 Task: Look for the guest house.
Action: Mouse moved to (1033, 171)
Screenshot: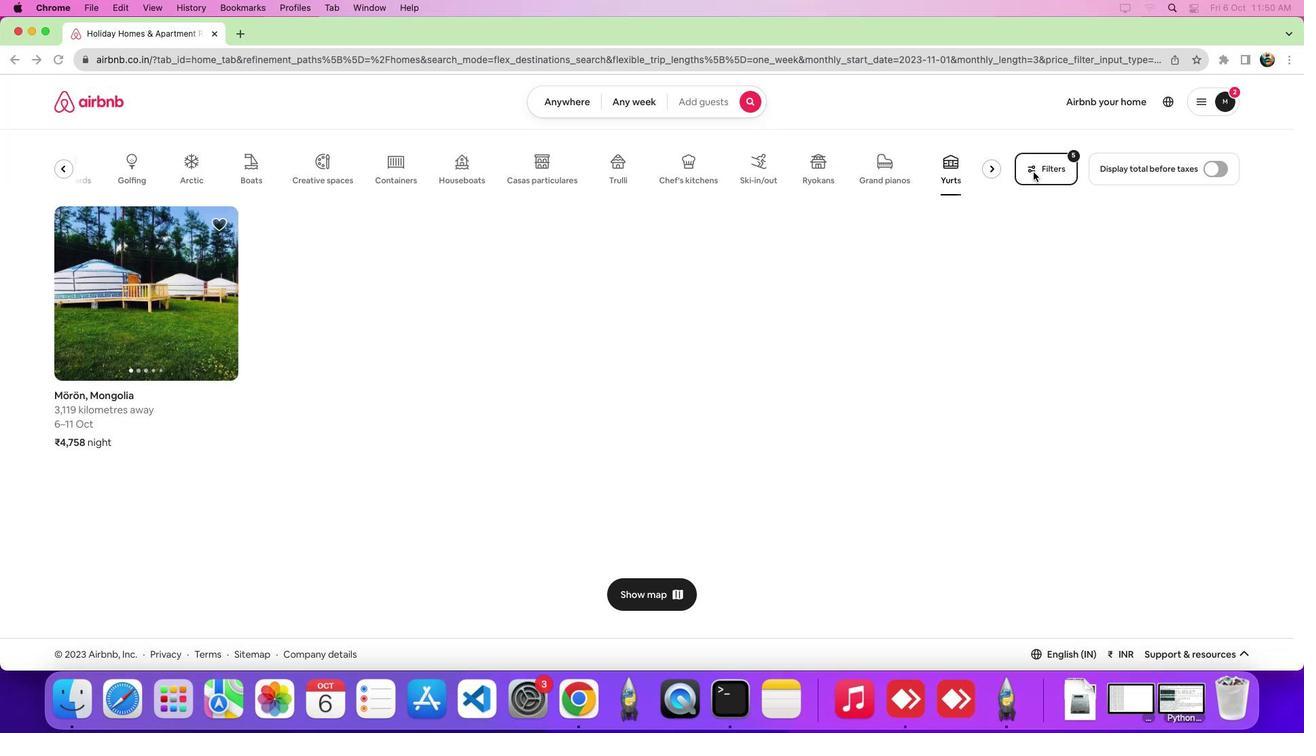 
Action: Mouse pressed left at (1033, 171)
Screenshot: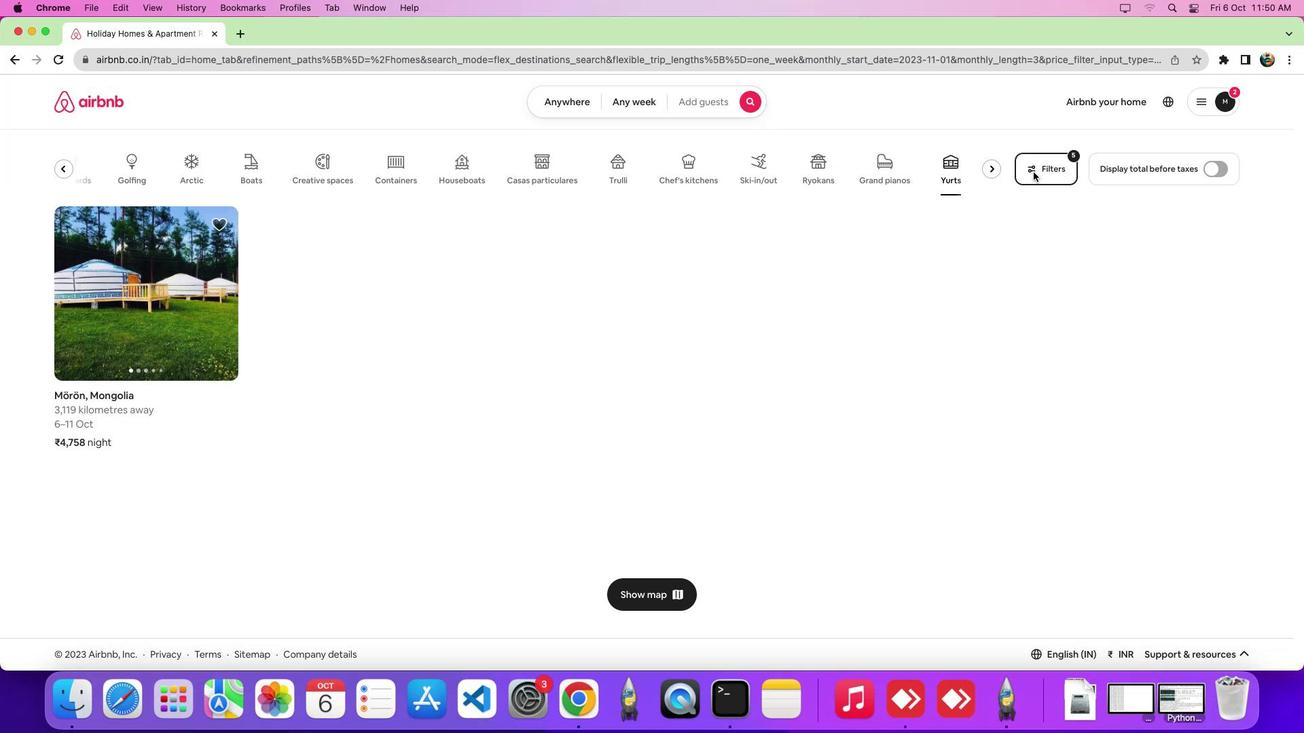 
Action: Mouse pressed left at (1033, 171)
Screenshot: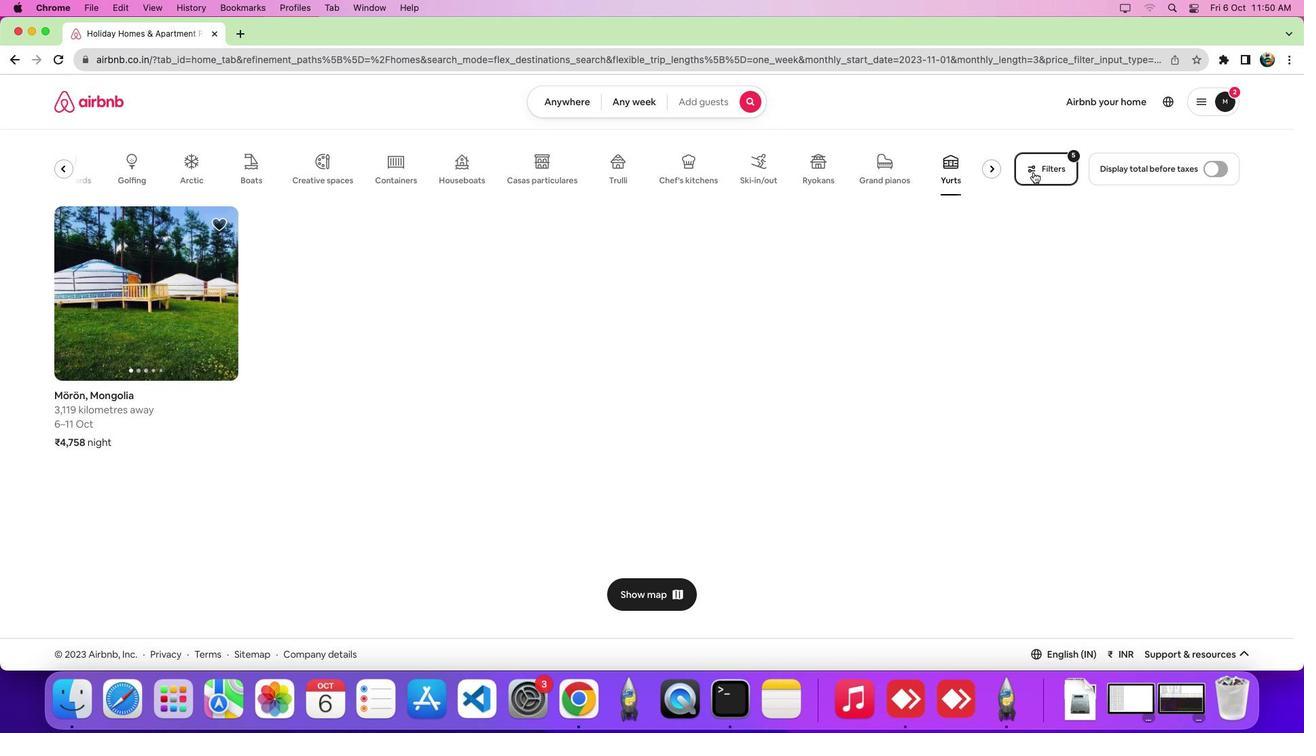 
Action: Mouse moved to (510, 236)
Screenshot: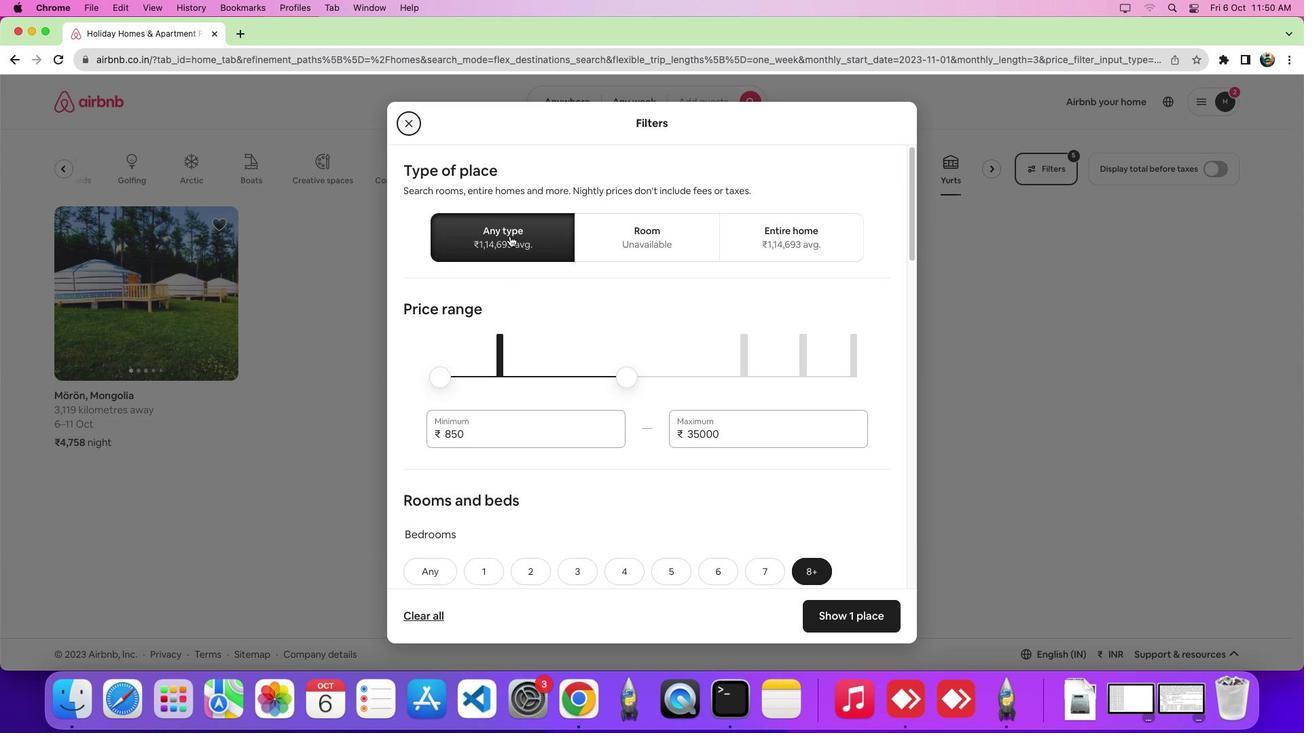 
Action: Mouse pressed left at (510, 236)
Screenshot: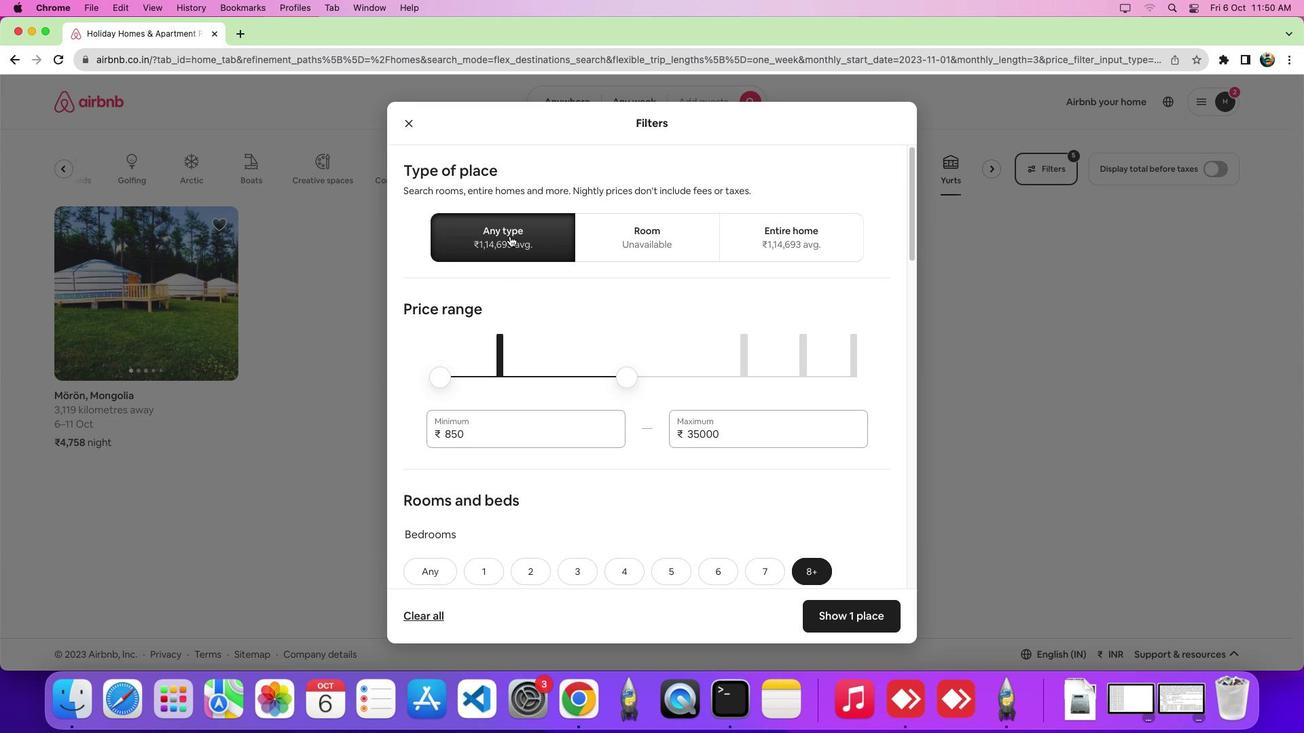 
Action: Mouse scrolled (510, 236) with delta (0, 0)
Screenshot: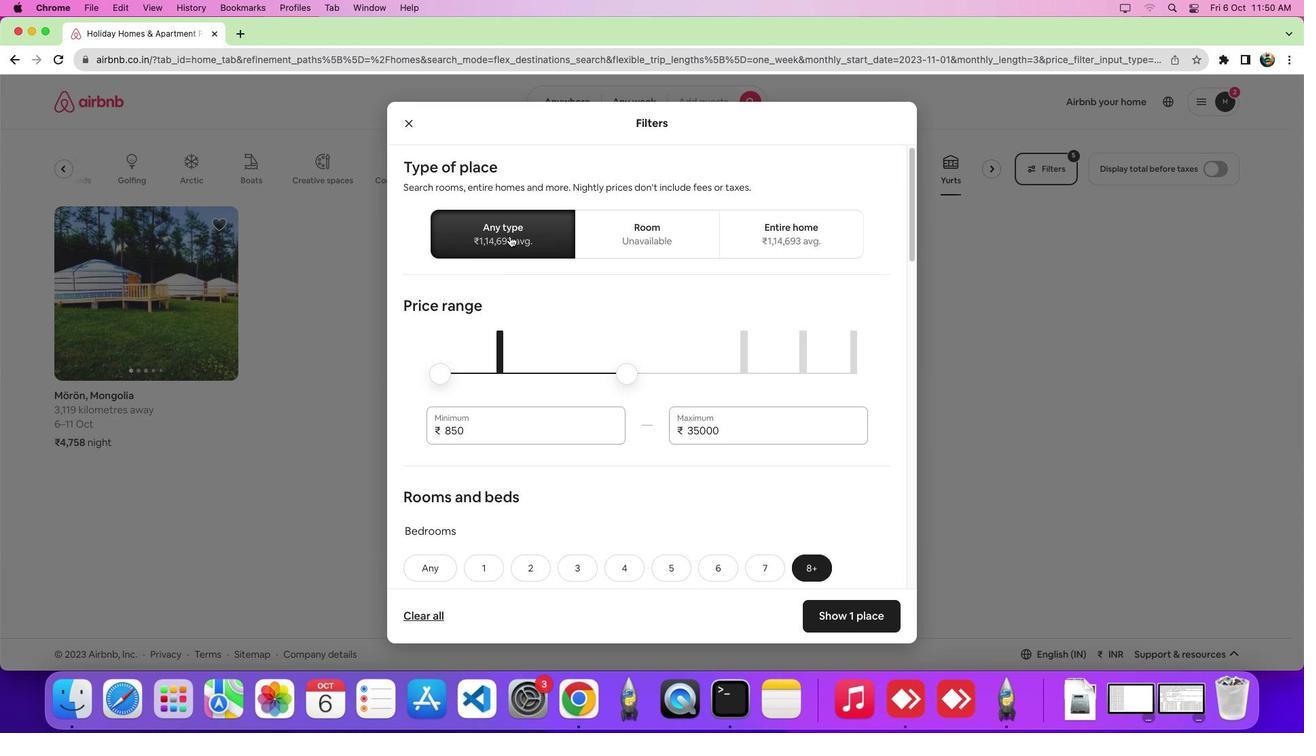 
Action: Mouse scrolled (510, 236) with delta (0, 0)
Screenshot: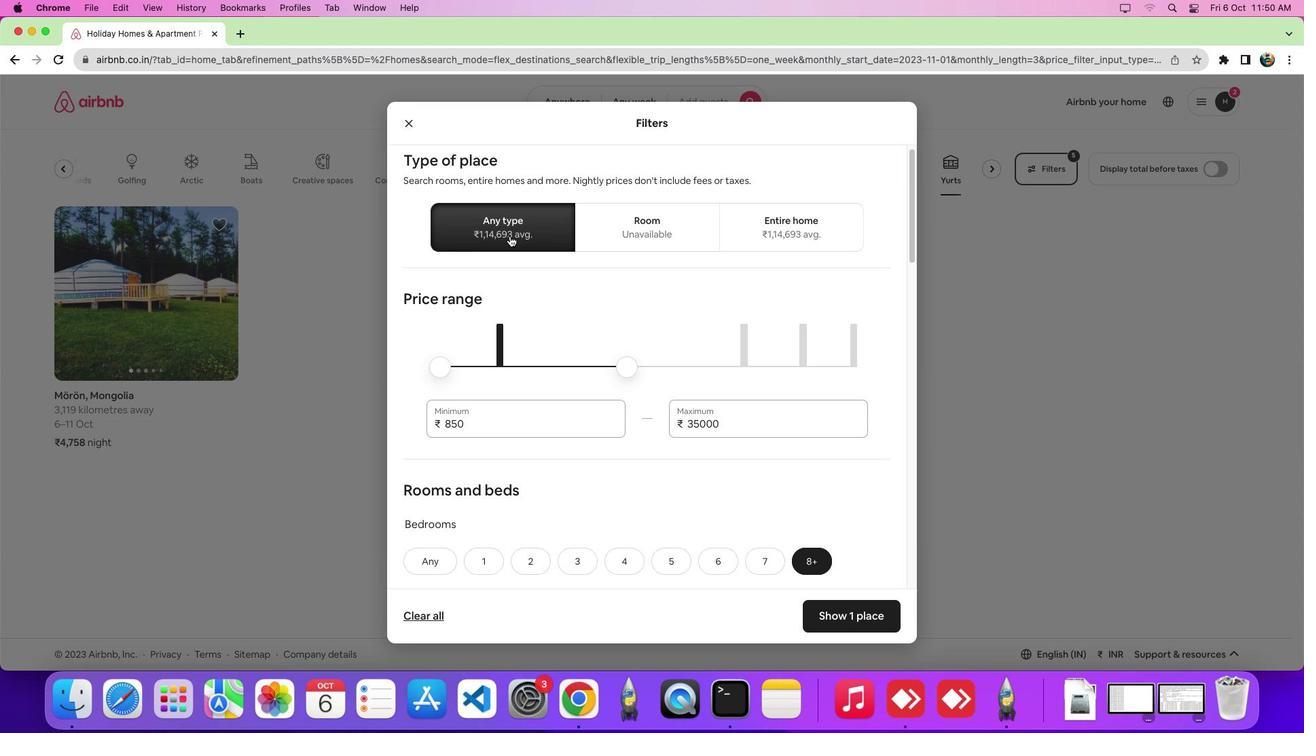 
Action: Mouse scrolled (510, 236) with delta (0, -1)
Screenshot: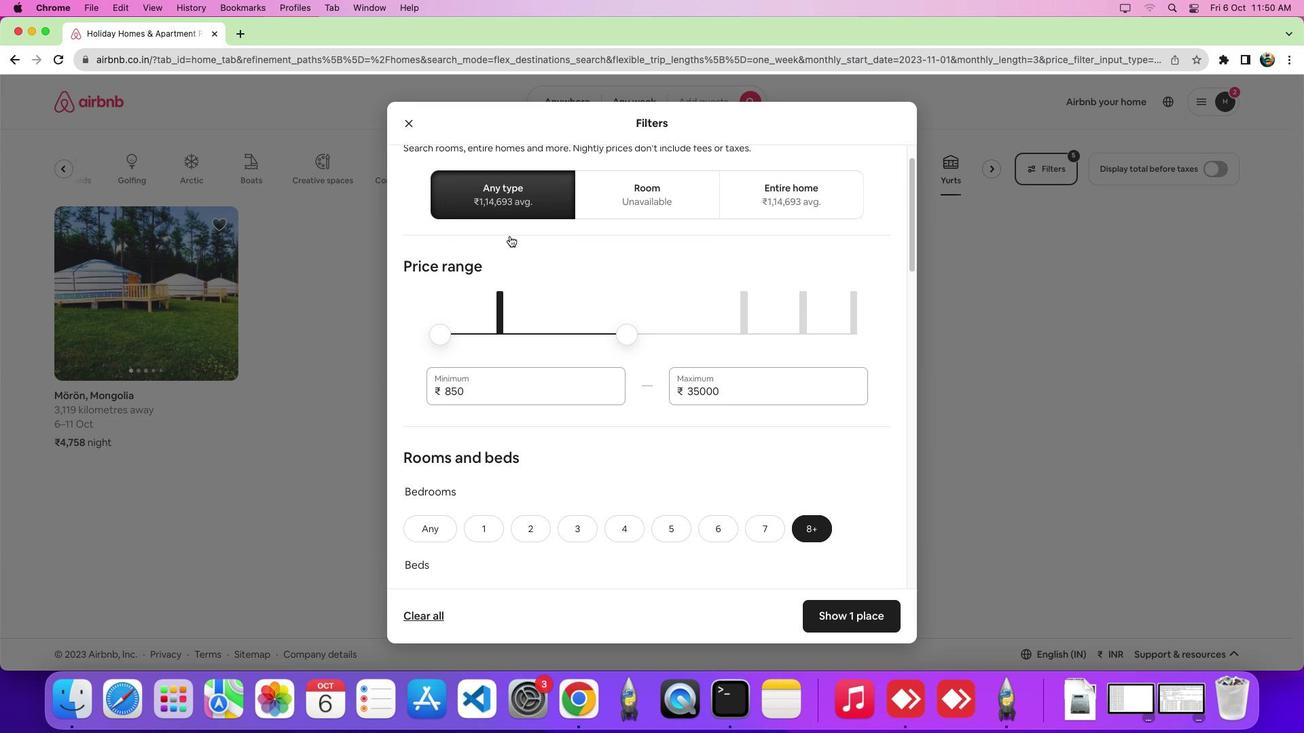 
Action: Mouse scrolled (510, 236) with delta (0, -2)
Screenshot: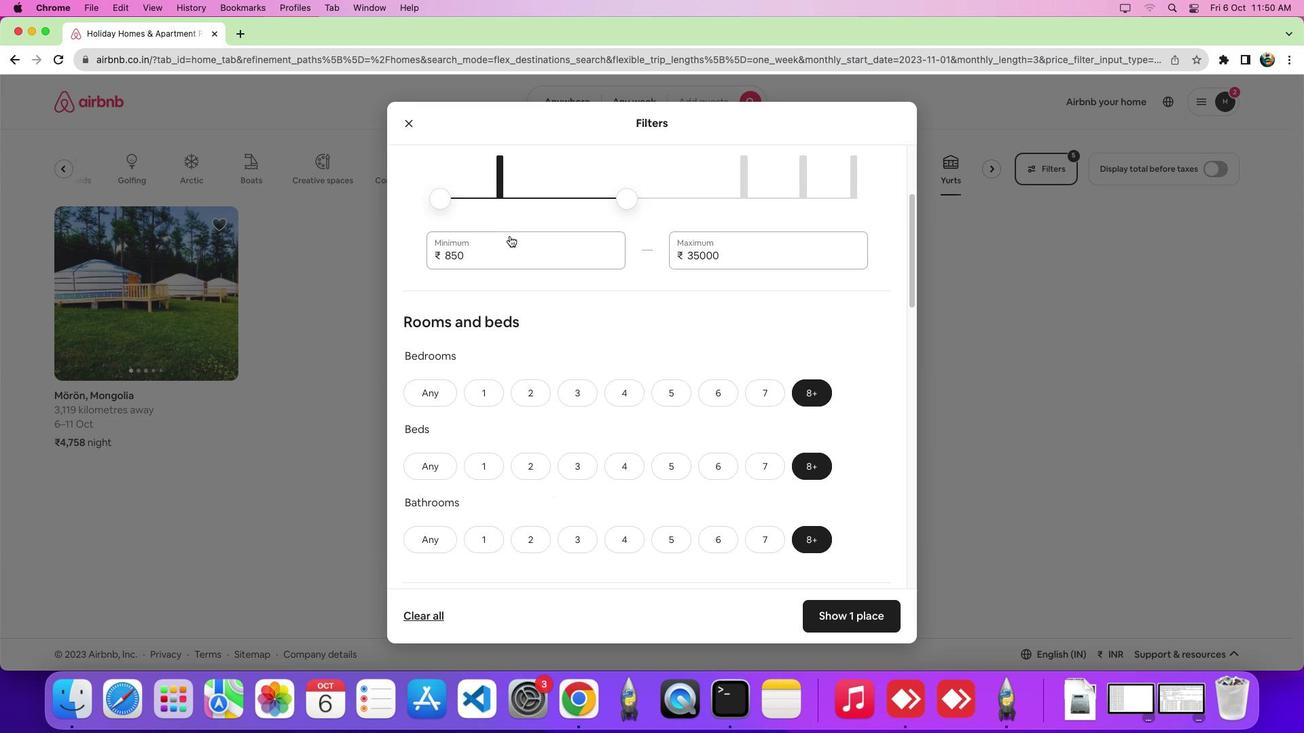 
Action: Mouse moved to (536, 290)
Screenshot: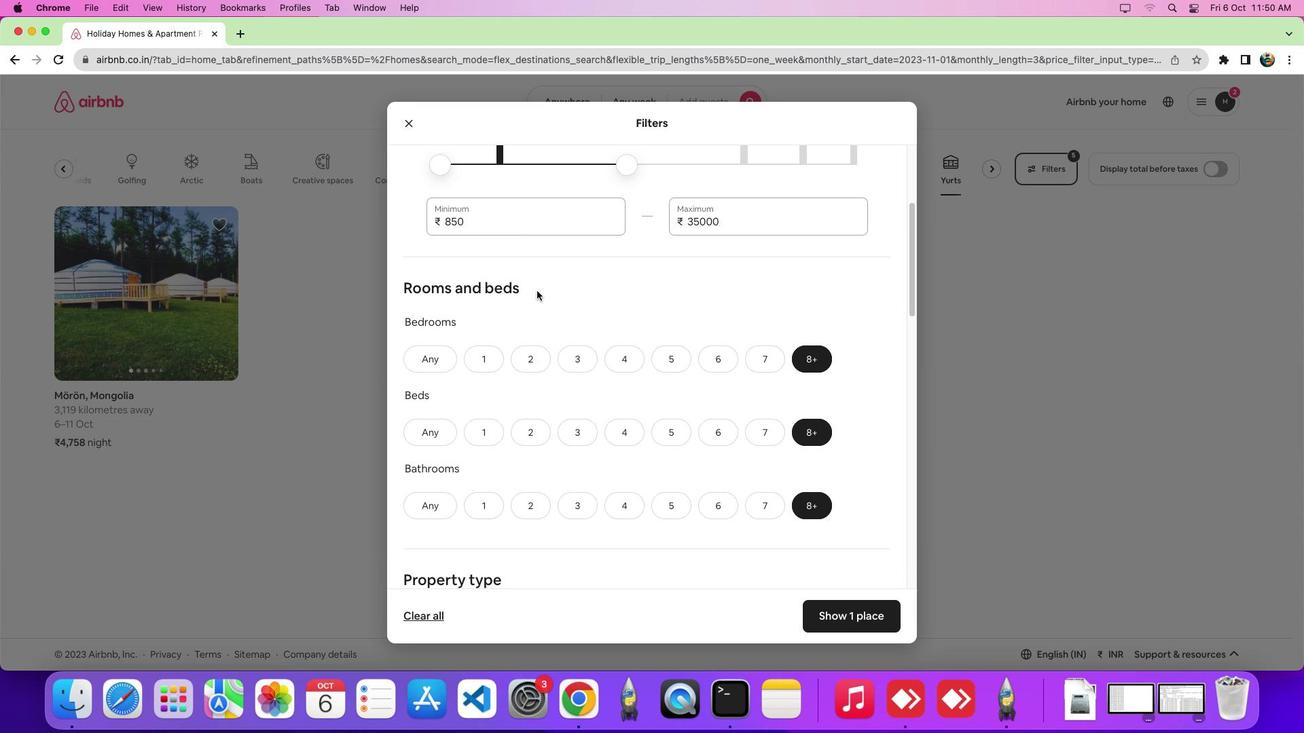 
Action: Mouse scrolled (536, 290) with delta (0, 0)
Screenshot: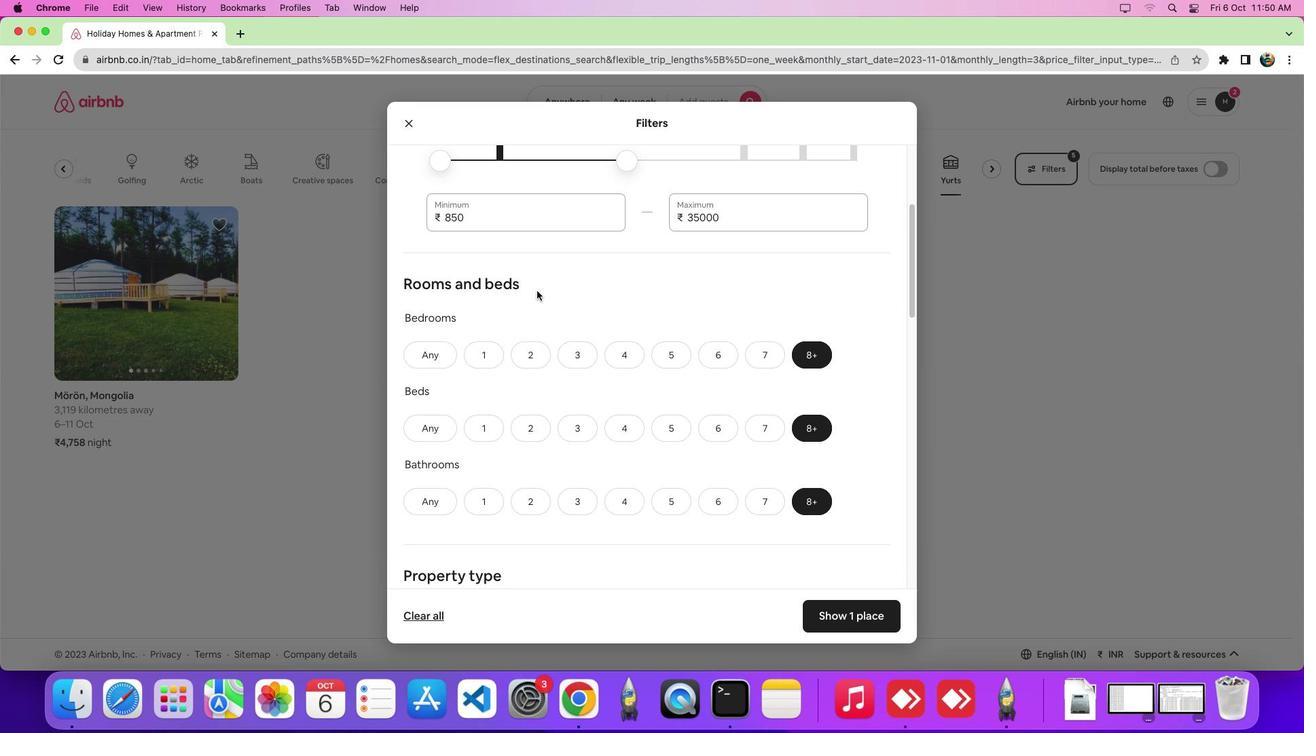 
Action: Mouse scrolled (536, 290) with delta (0, 0)
Screenshot: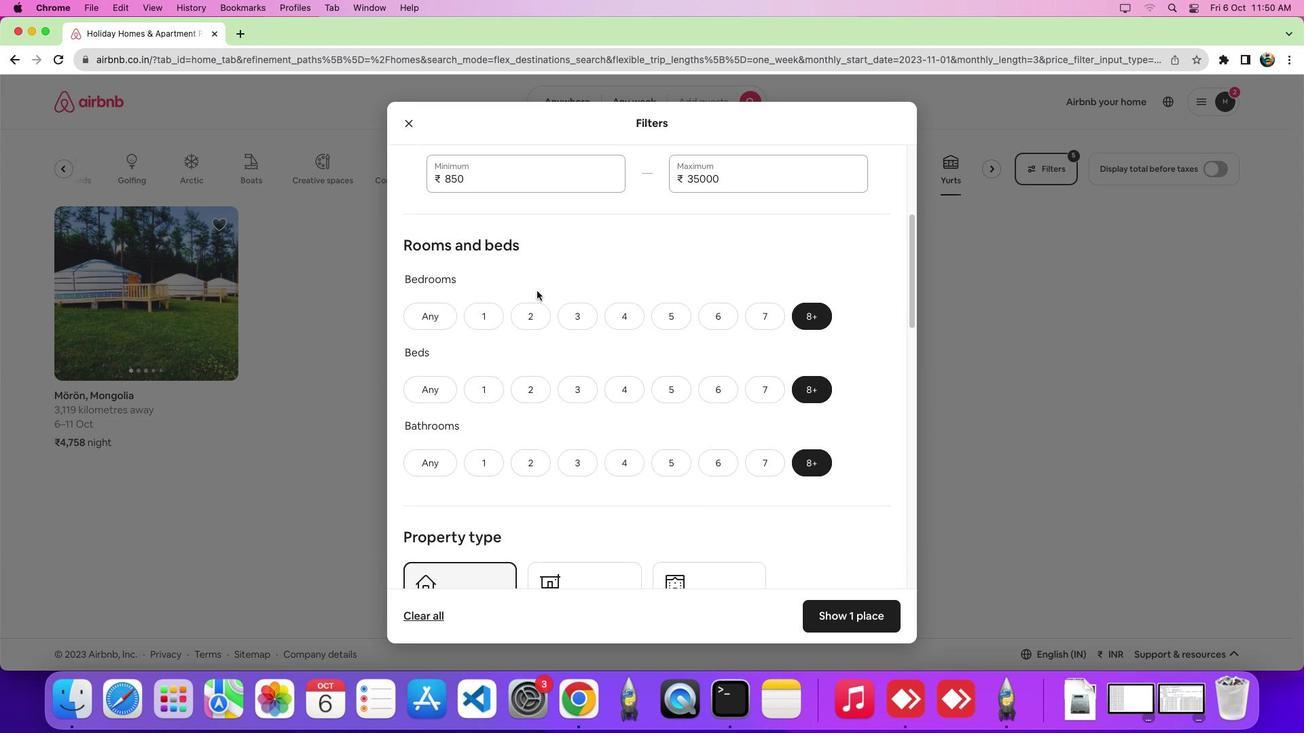 
Action: Mouse scrolled (536, 290) with delta (0, -2)
Screenshot: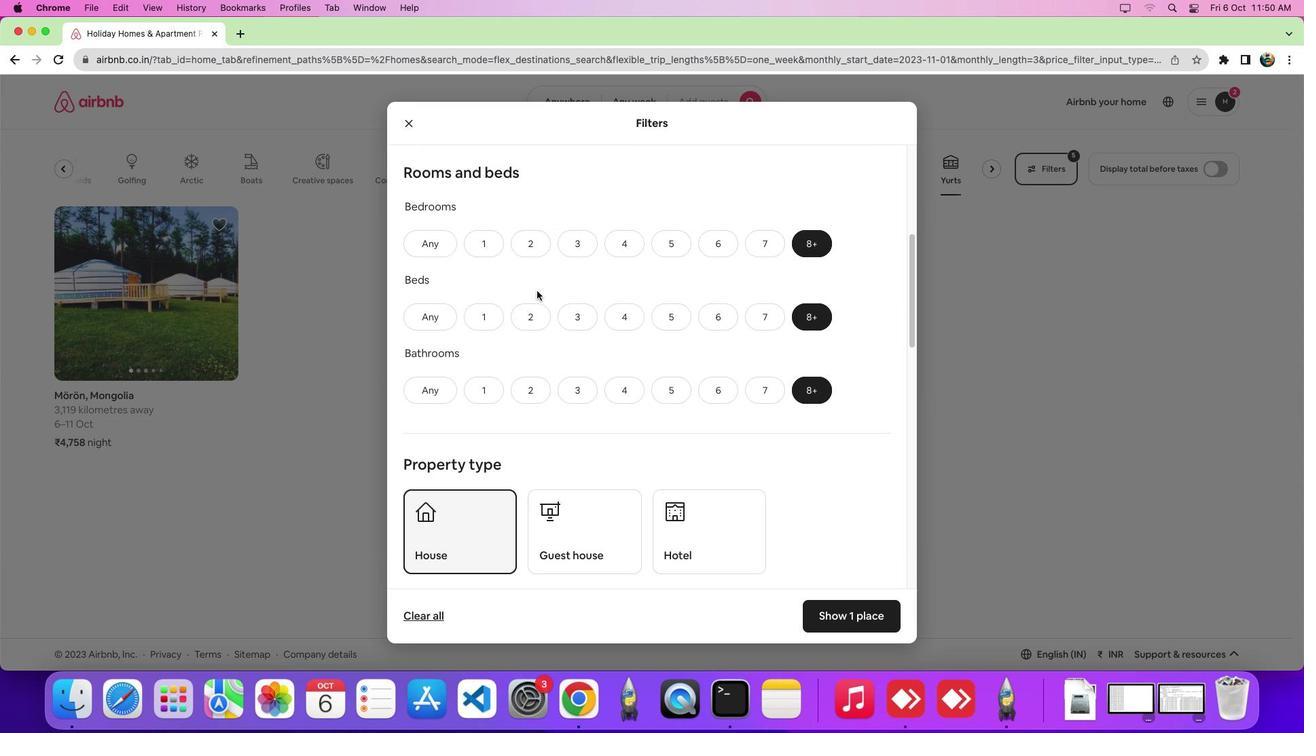 
Action: Mouse moved to (578, 491)
Screenshot: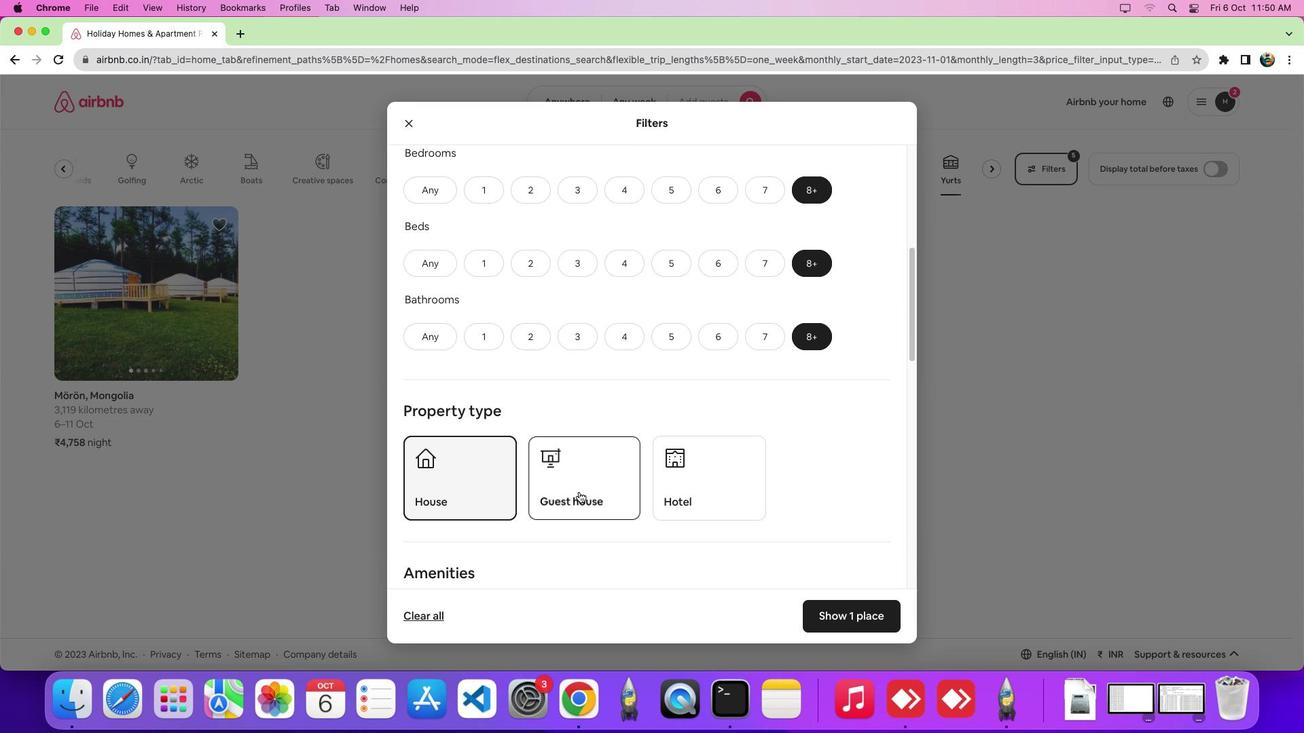
Action: Mouse pressed left at (578, 491)
Screenshot: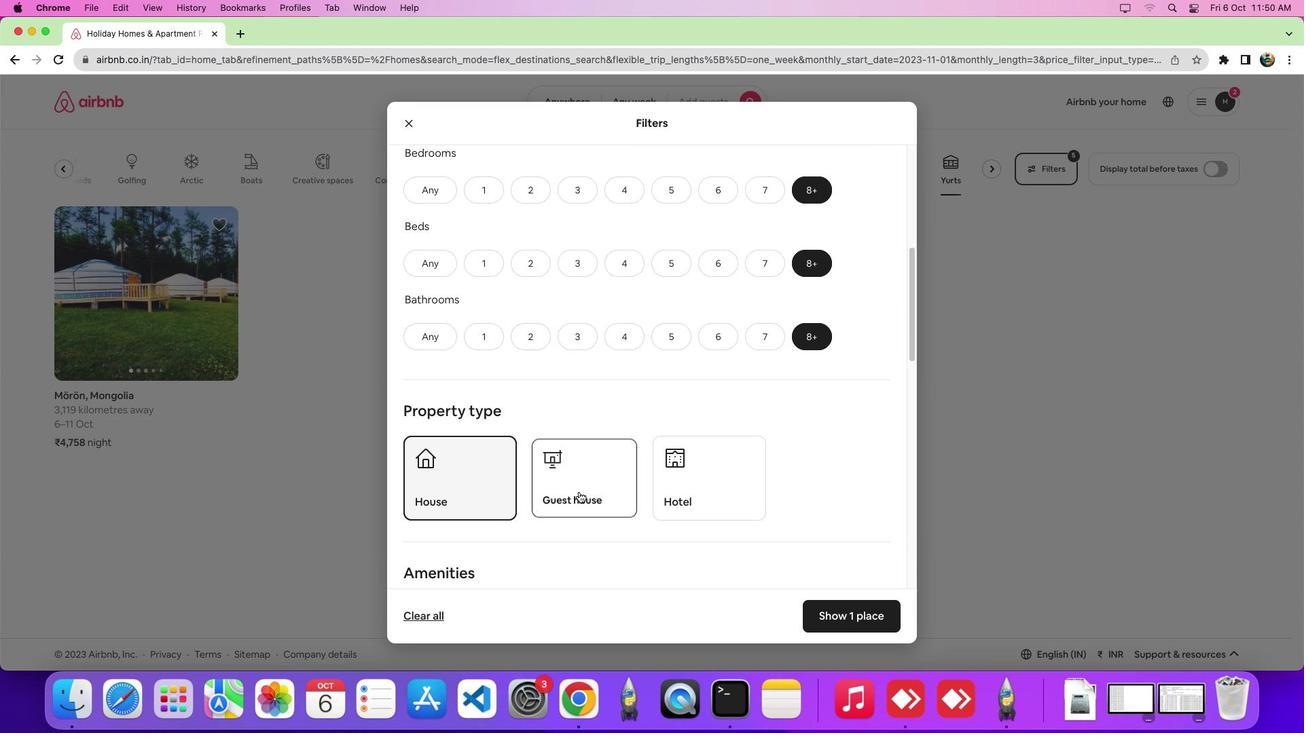 
Action: Mouse moved to (477, 482)
Screenshot: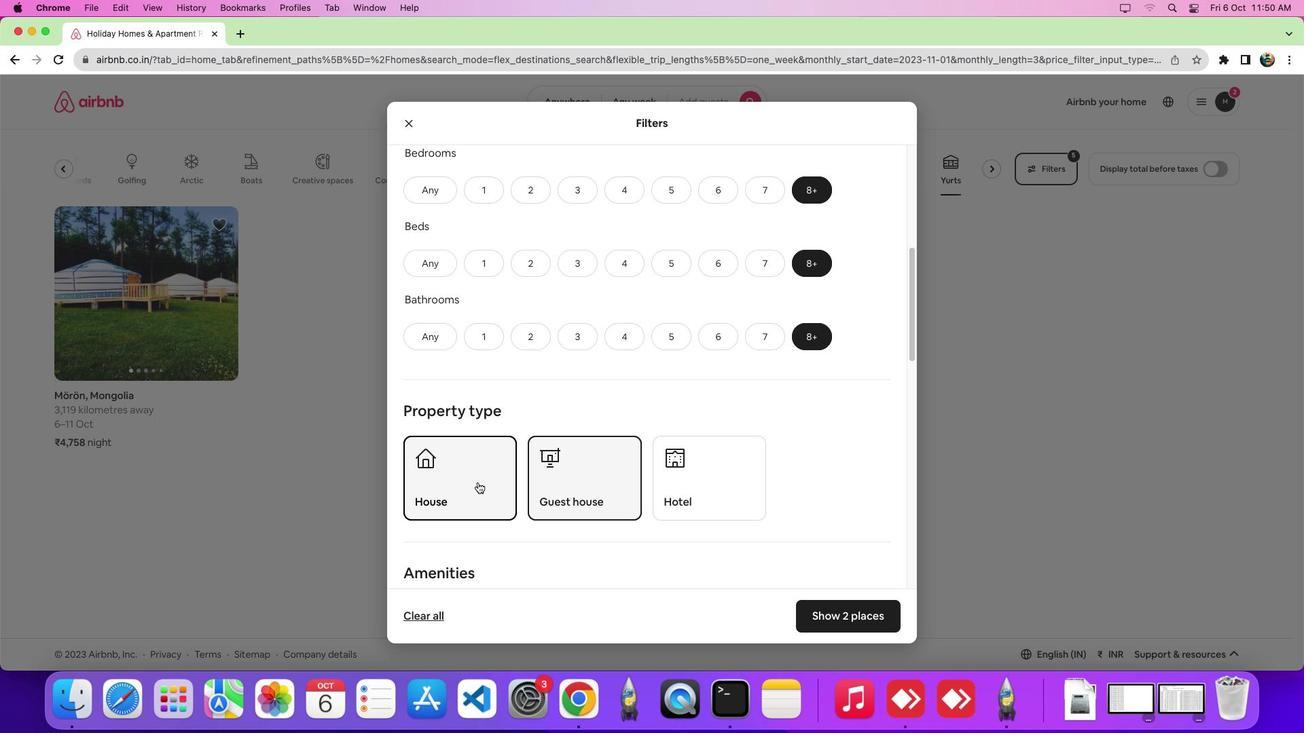 
Action: Mouse pressed left at (477, 482)
Screenshot: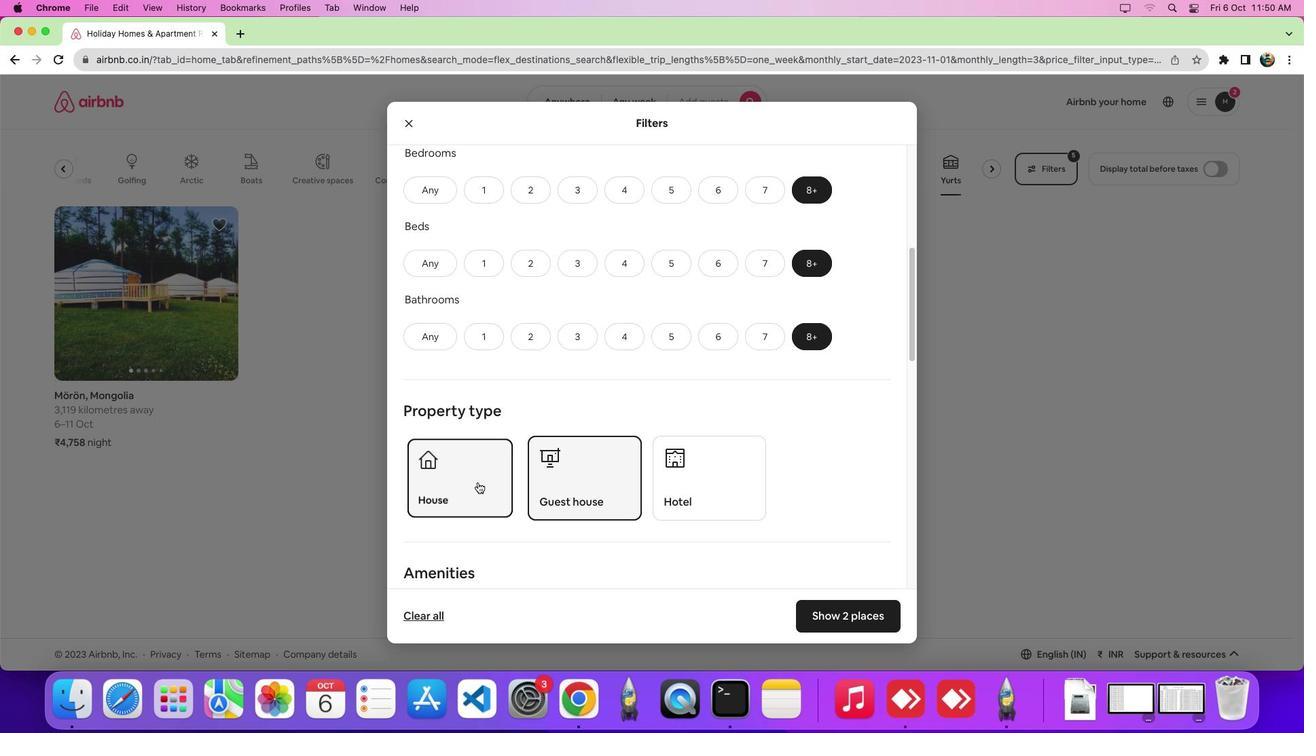 
Action: Mouse moved to (841, 616)
Screenshot: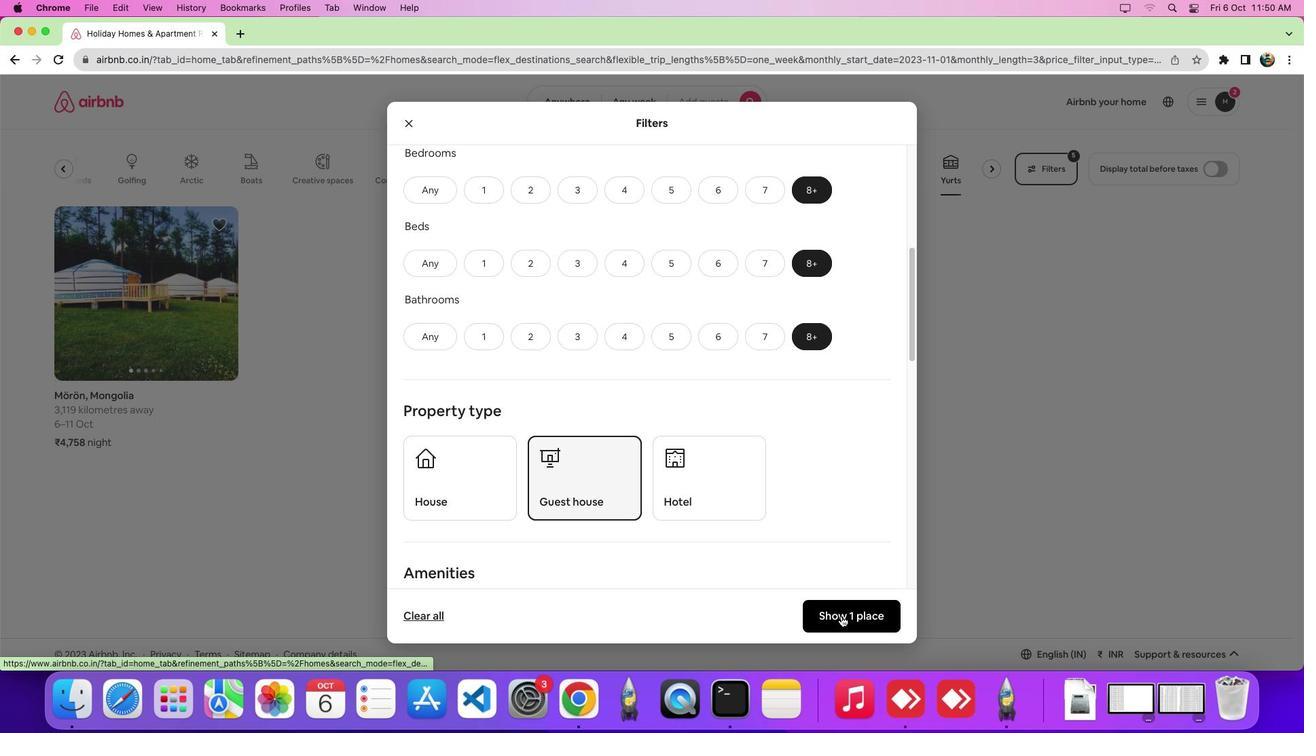 
Action: Mouse pressed left at (841, 616)
Screenshot: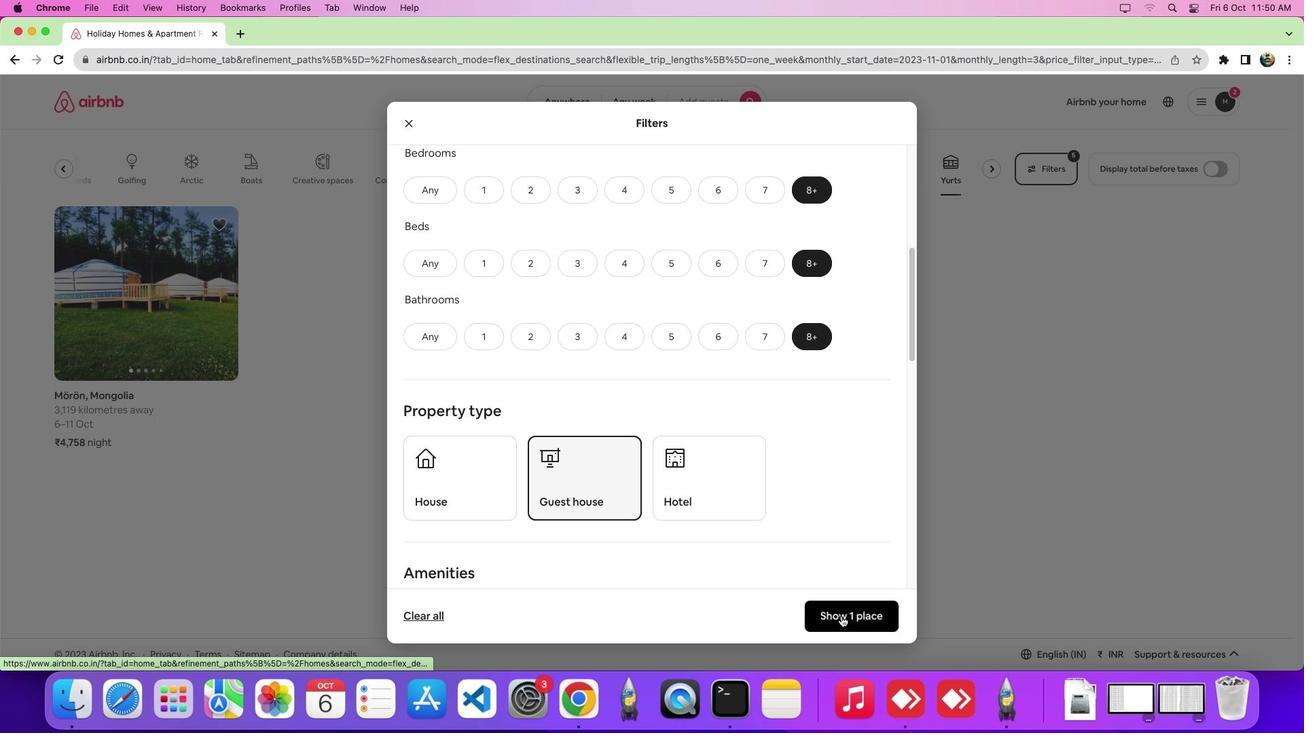 
Action: Mouse moved to (831, 590)
Screenshot: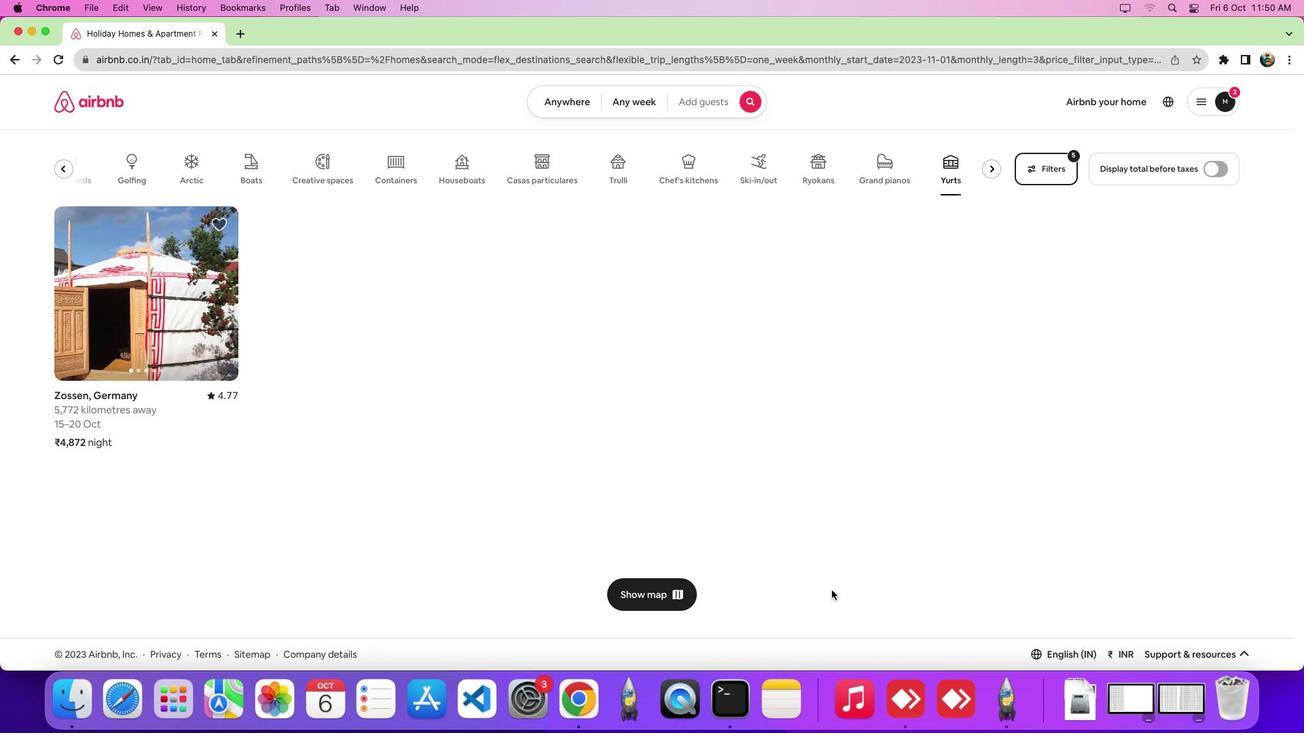 
